 Task: Change Filter to Duotone on "Movie D.mp4" and play.
Action: Mouse moved to (468, 119)
Screenshot: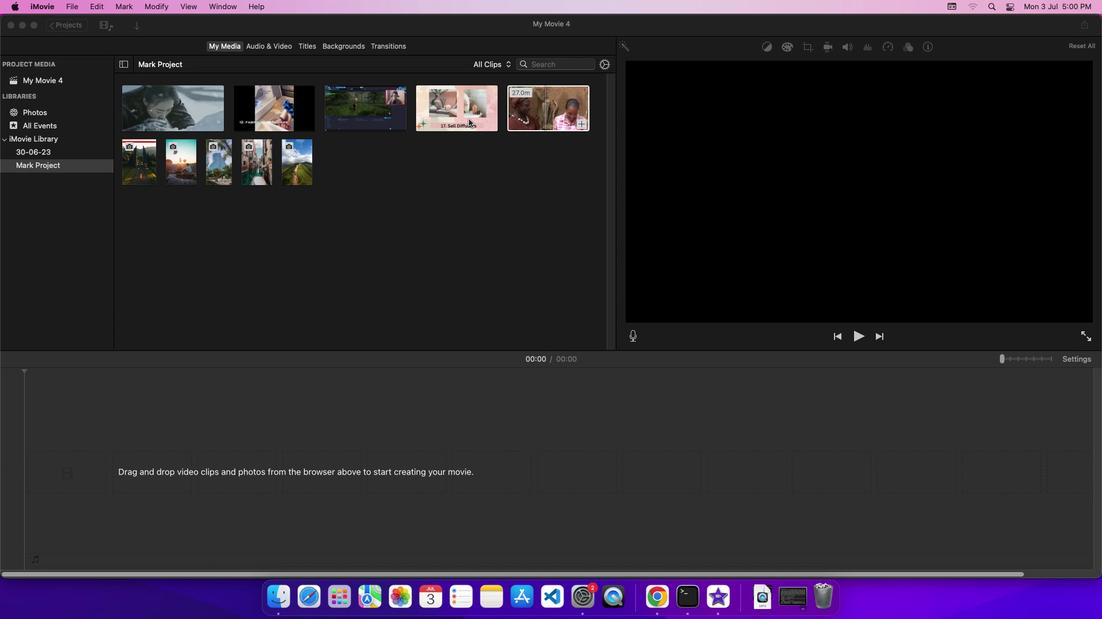 
Action: Mouse pressed left at (468, 119)
Screenshot: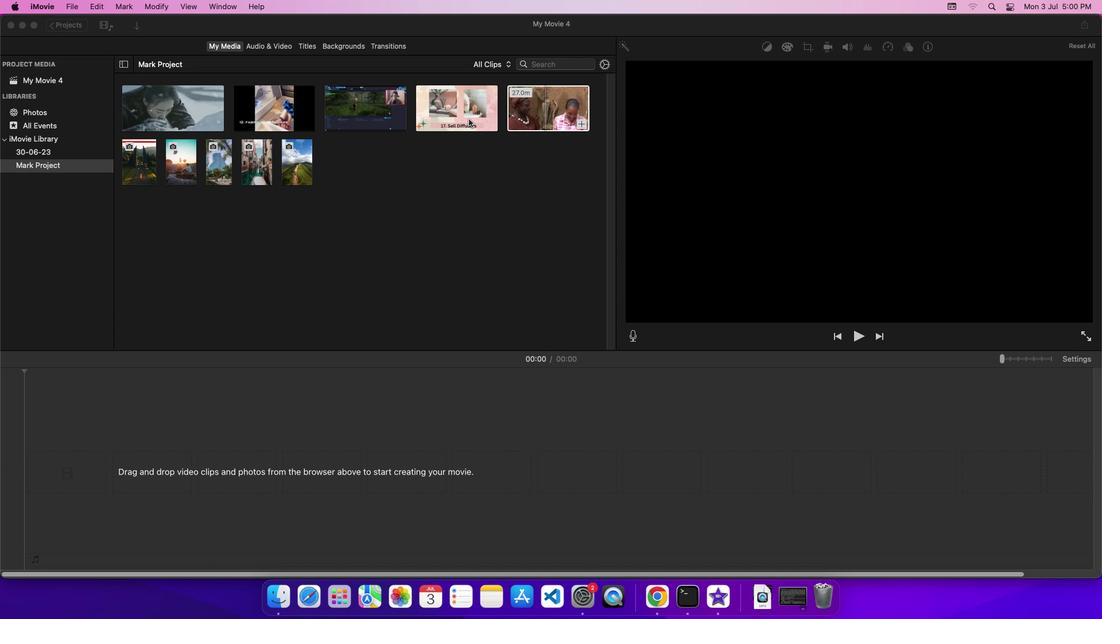 
Action: Mouse moved to (467, 108)
Screenshot: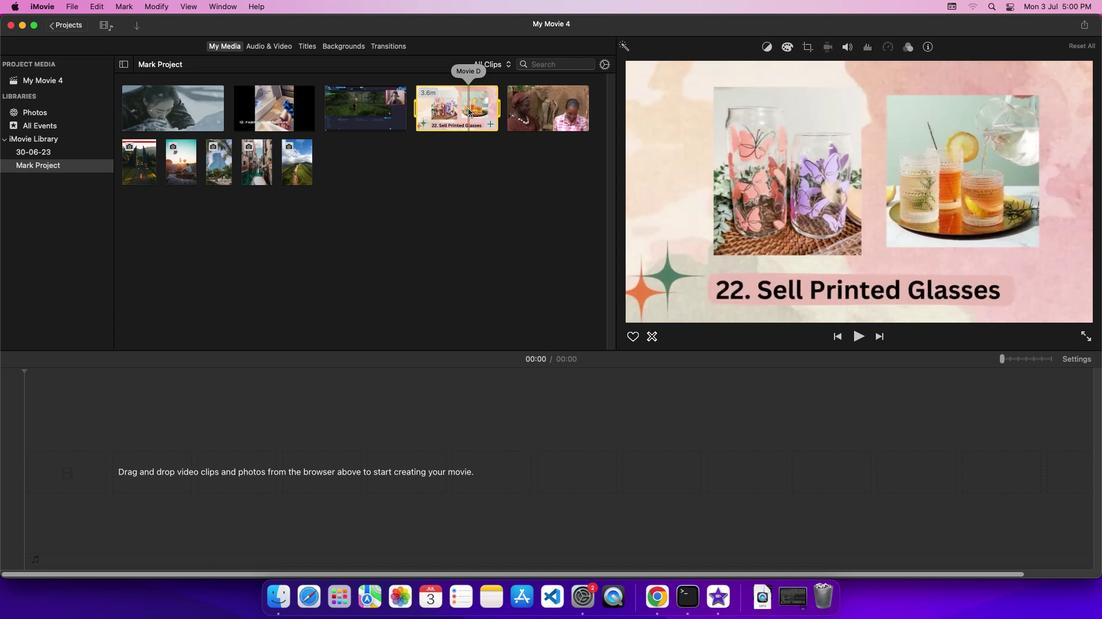
Action: Mouse pressed left at (467, 108)
Screenshot: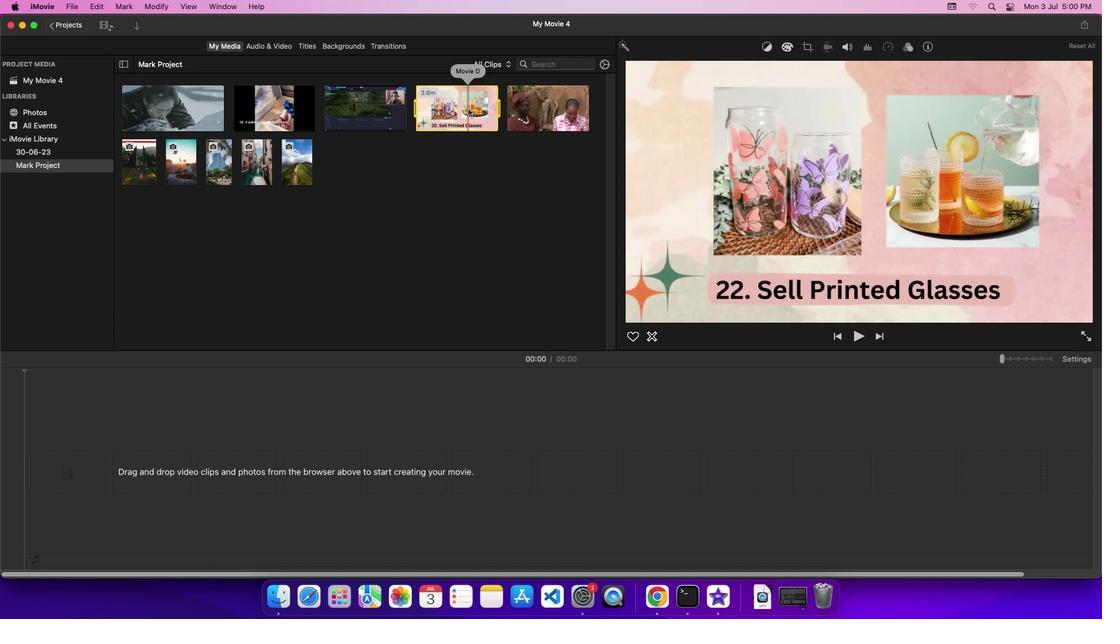 
Action: Mouse moved to (1077, 358)
Screenshot: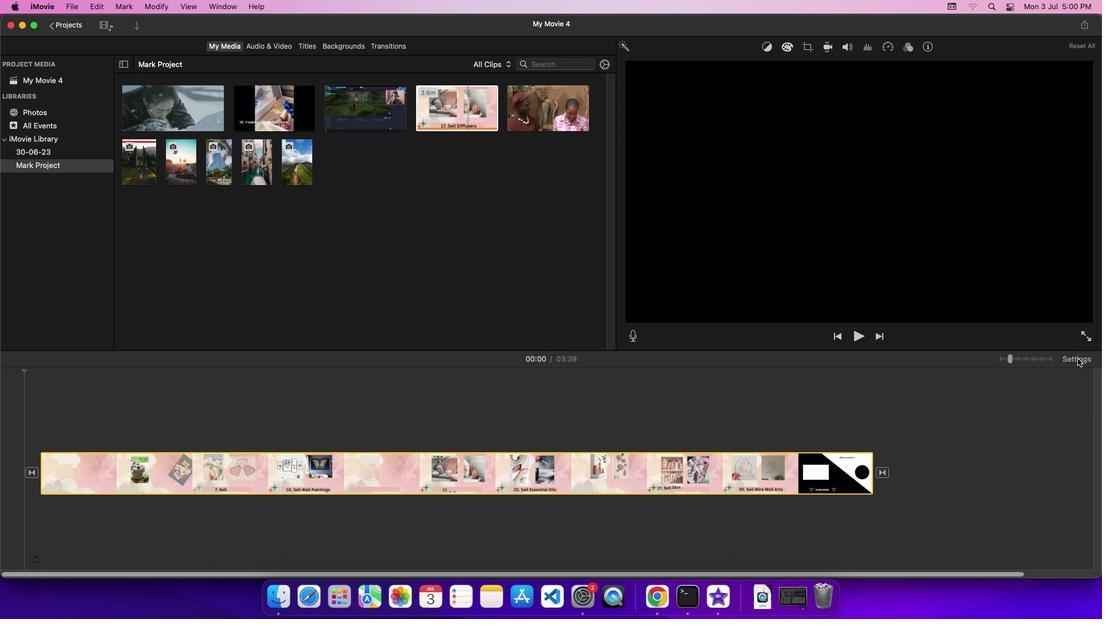 
Action: Mouse pressed left at (1077, 358)
Screenshot: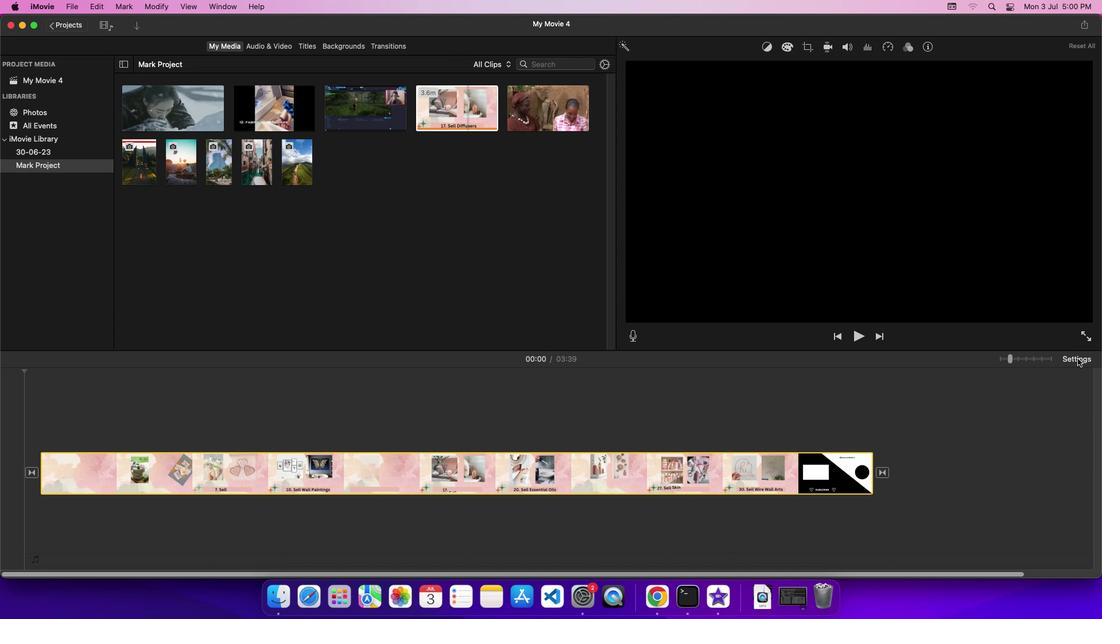 
Action: Mouse moved to (976, 425)
Screenshot: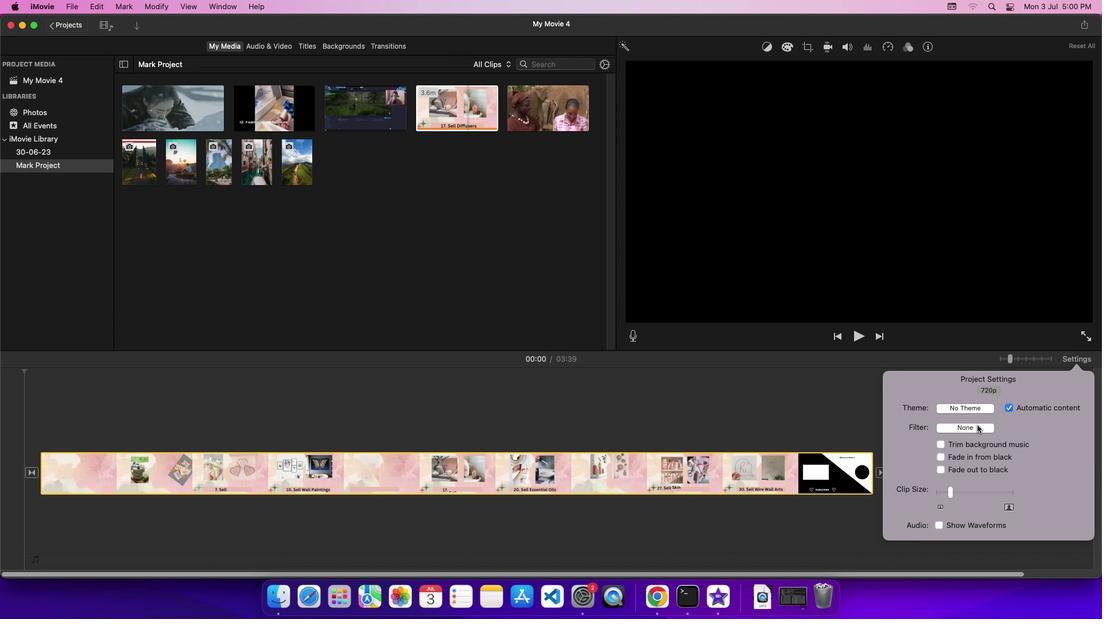 
Action: Mouse pressed left at (976, 425)
Screenshot: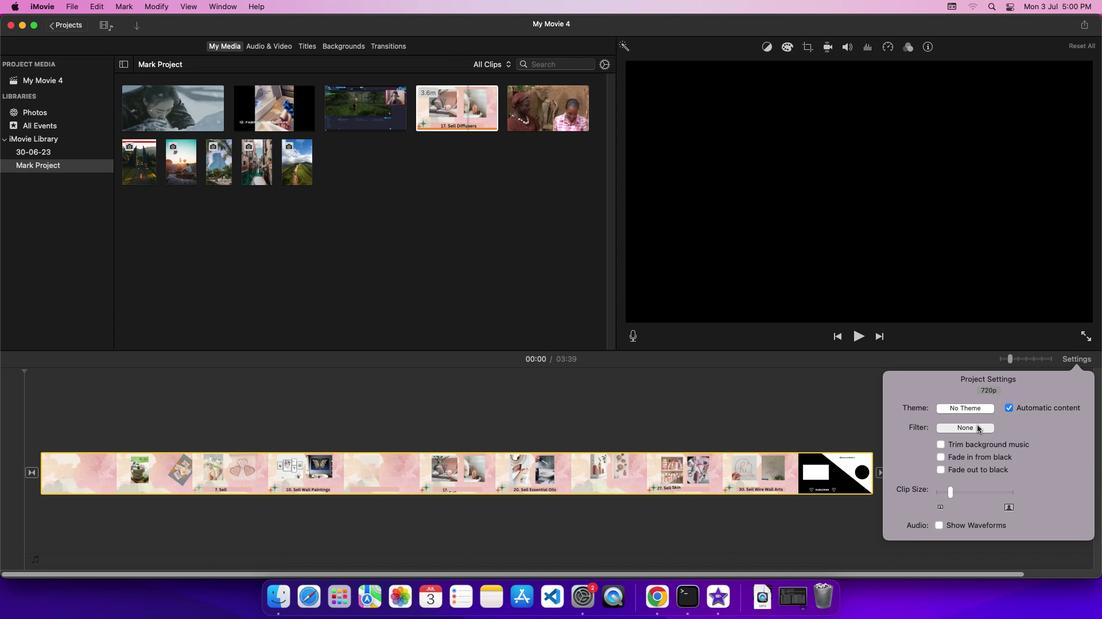 
Action: Mouse moved to (234, 288)
Screenshot: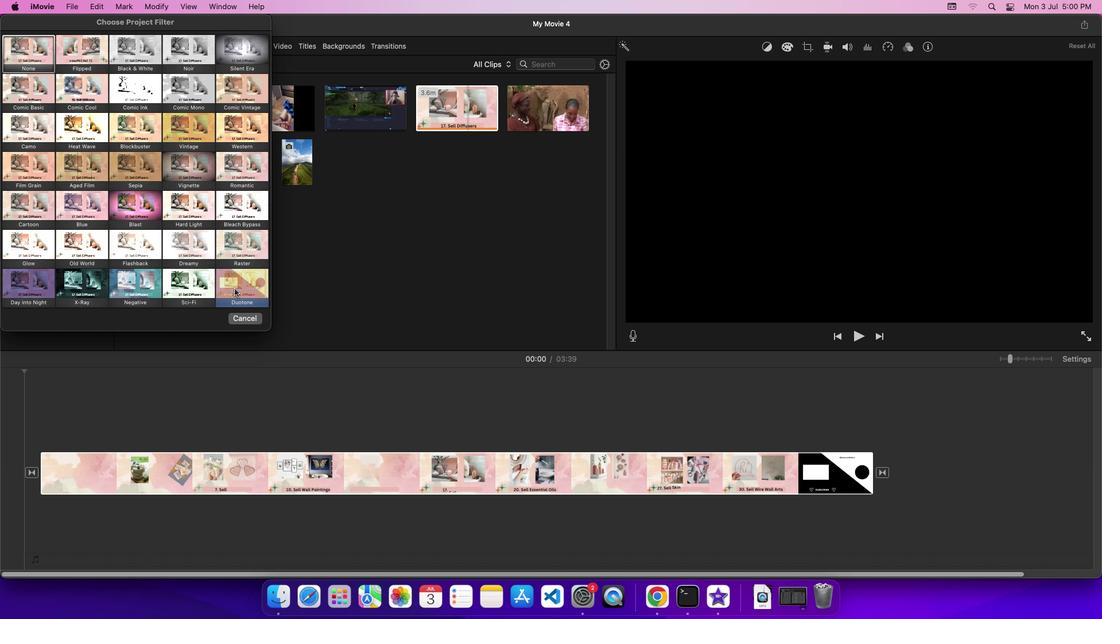 
Action: Mouse pressed left at (234, 288)
Screenshot: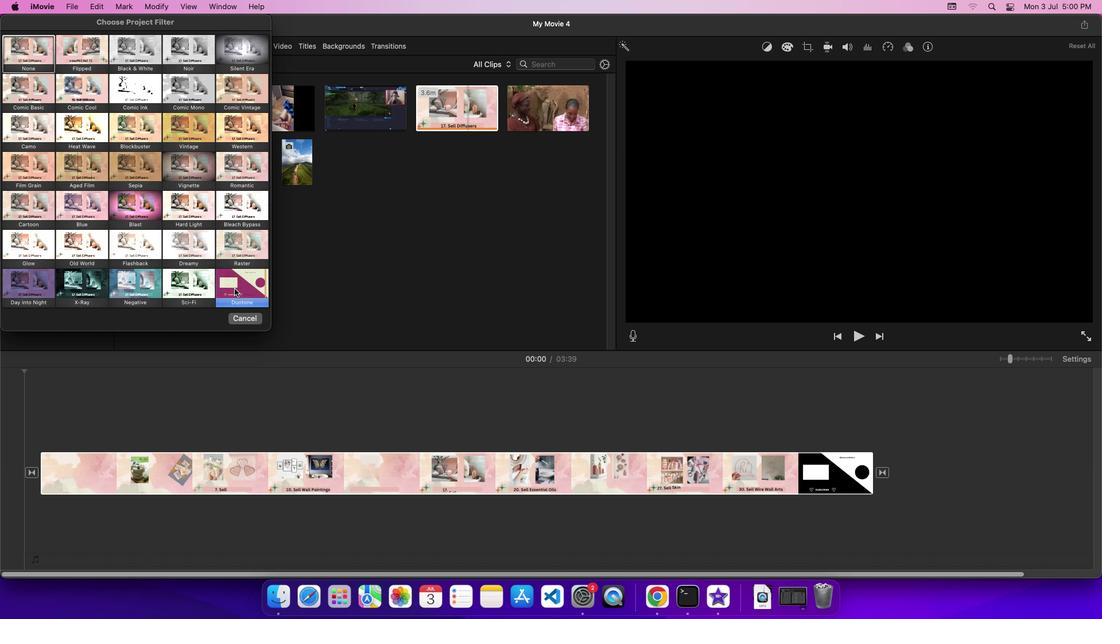 
Action: Mouse moved to (139, 436)
Screenshot: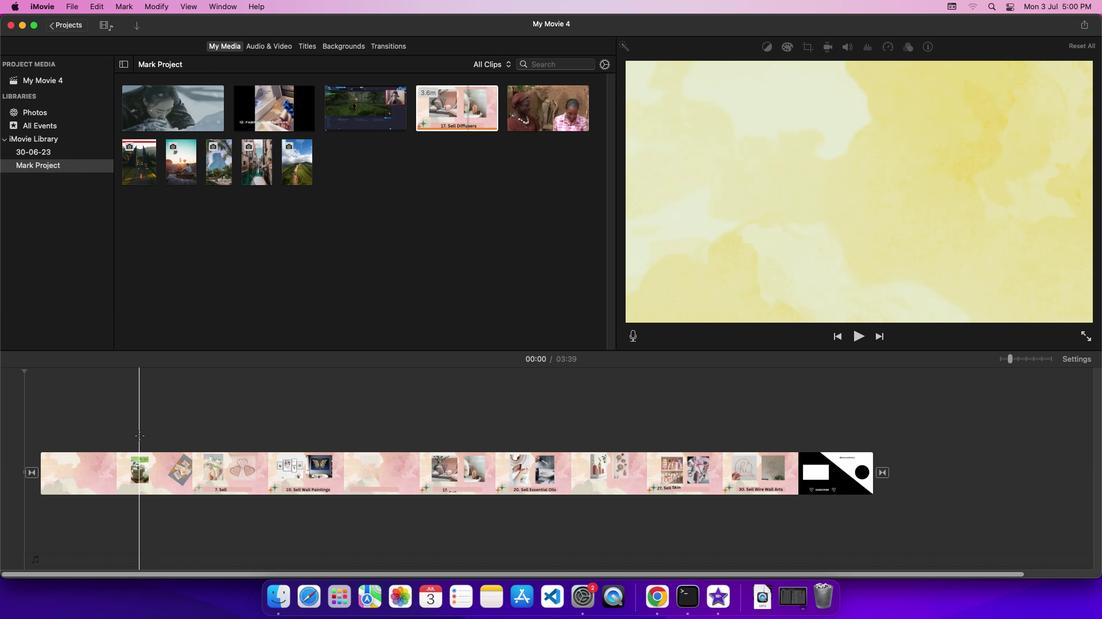 
Action: Mouse pressed left at (139, 436)
Screenshot: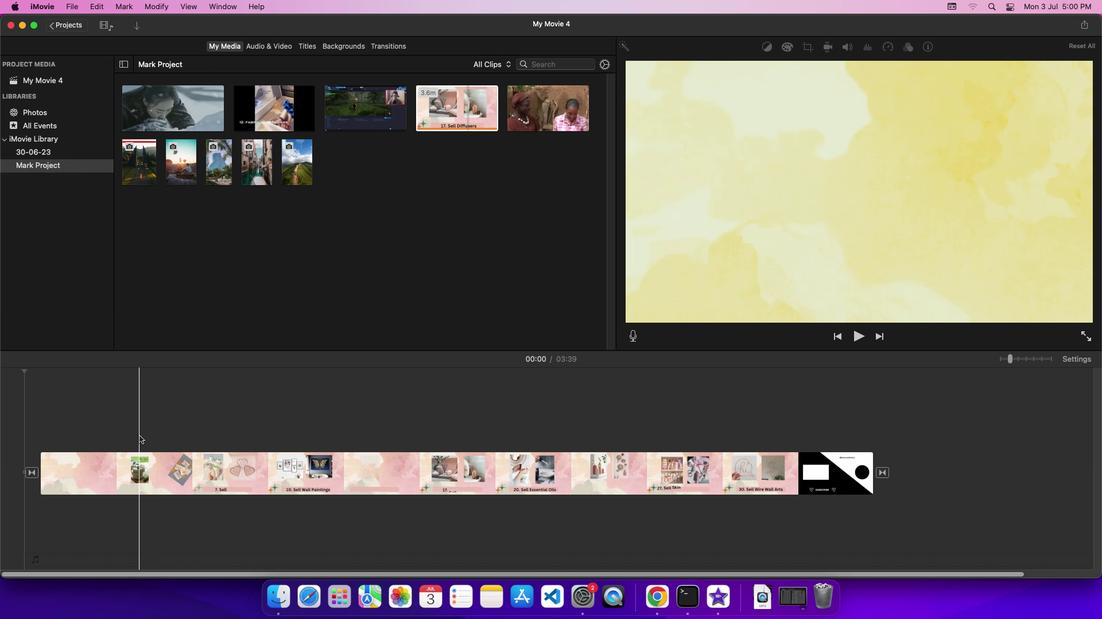 
Action: Mouse moved to (855, 335)
Screenshot: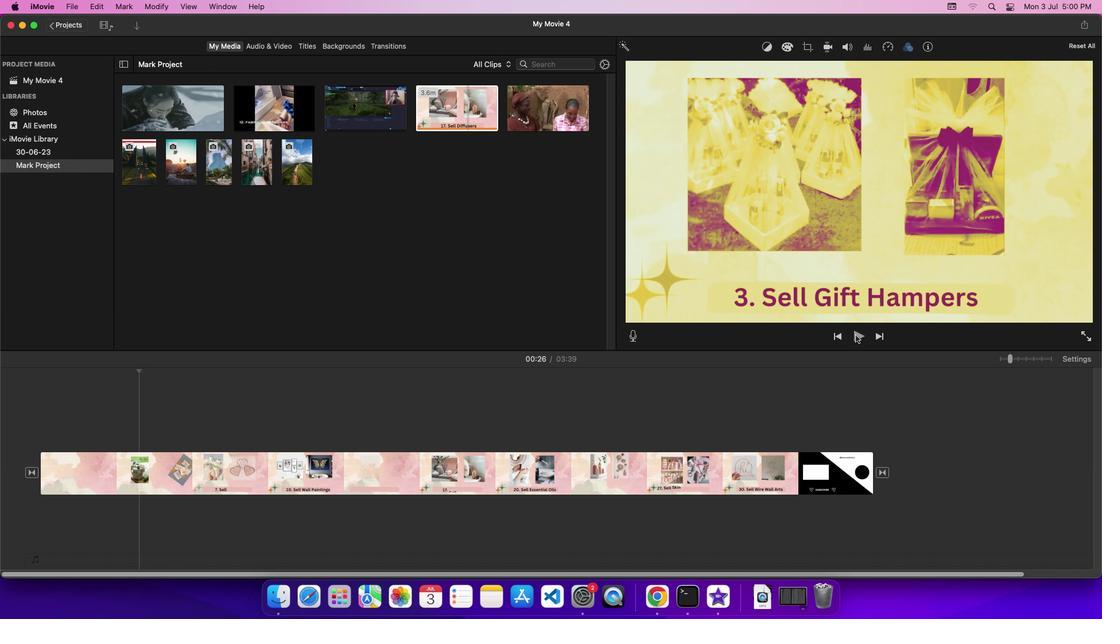 
Action: Mouse pressed left at (855, 335)
Screenshot: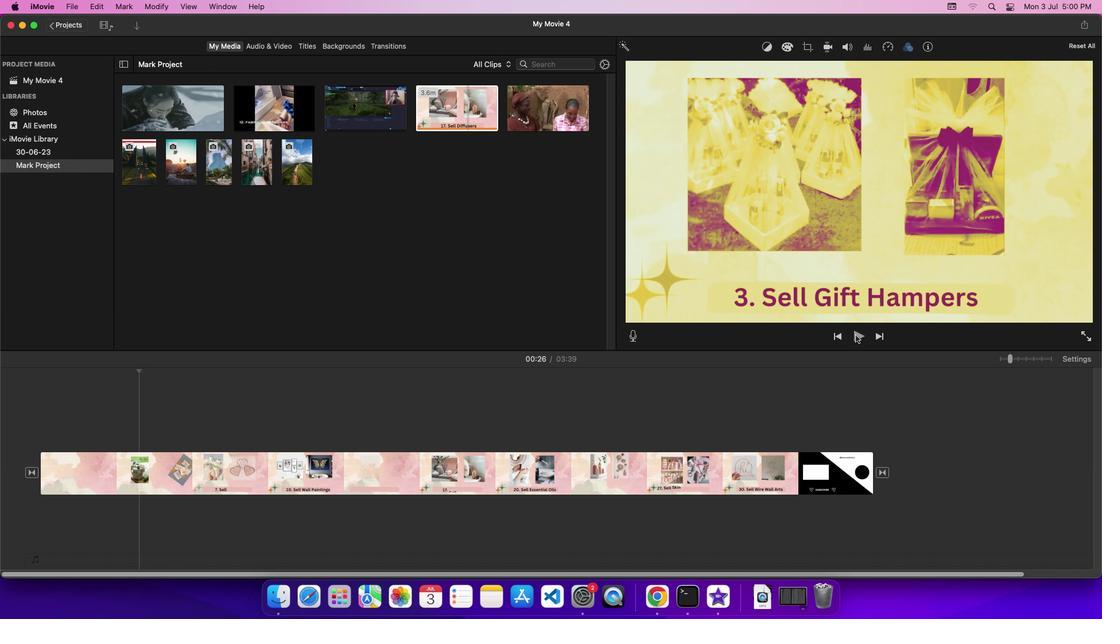 
Action: Mouse moved to (858, 362)
Screenshot: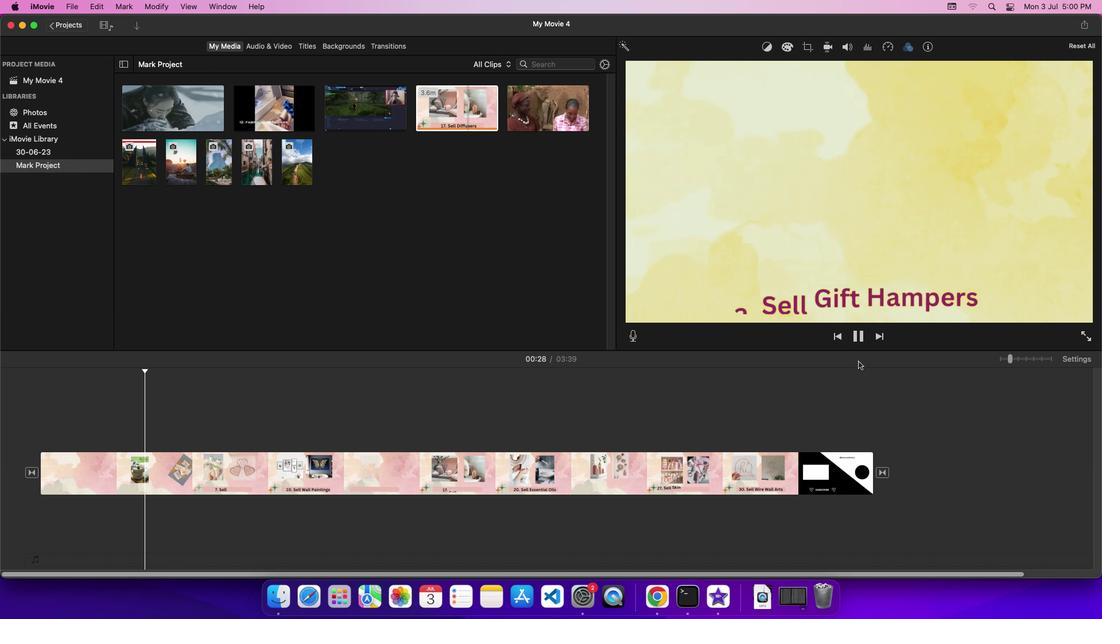 
